 Task: Look for organic products only.
Action: Mouse moved to (17, 60)
Screenshot: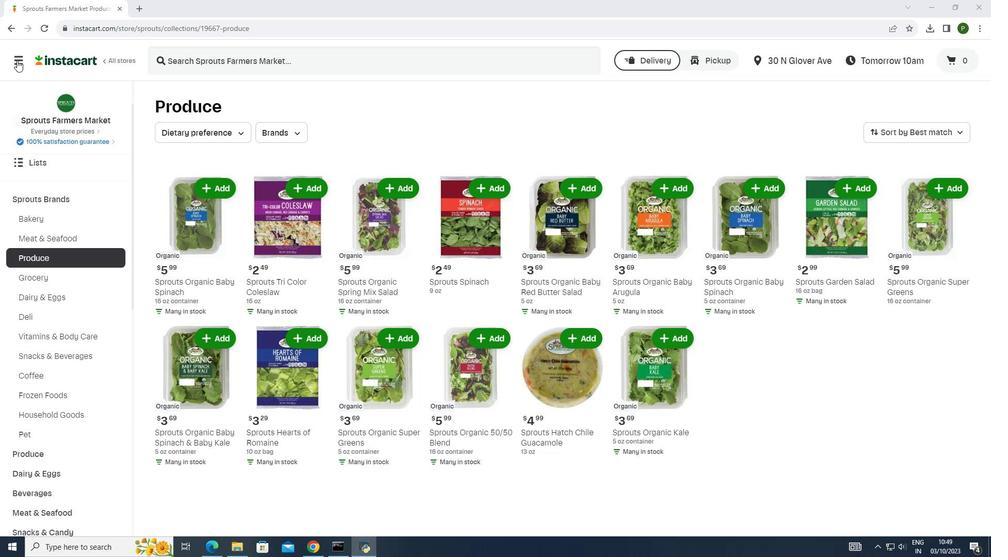 
Action: Mouse pressed left at (17, 60)
Screenshot: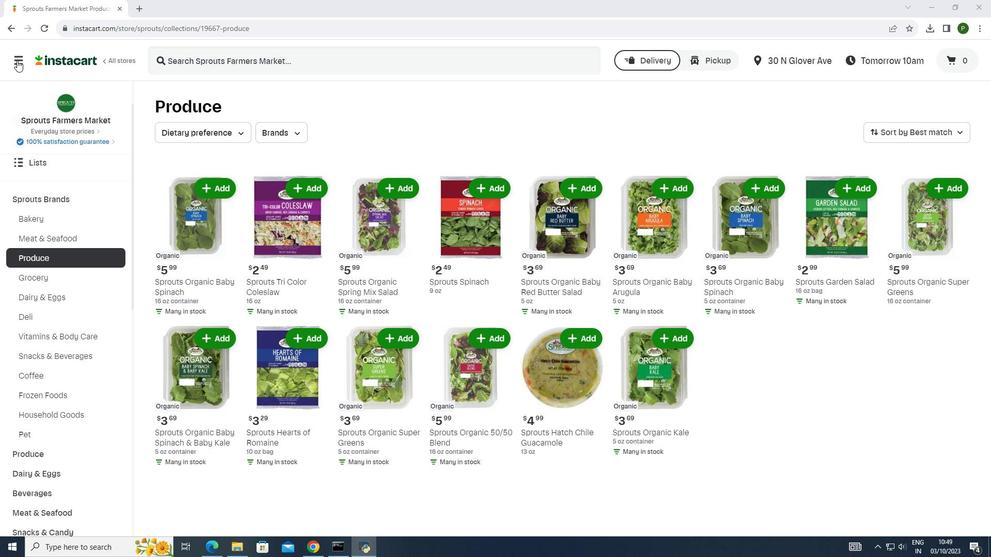 
Action: Mouse moved to (49, 265)
Screenshot: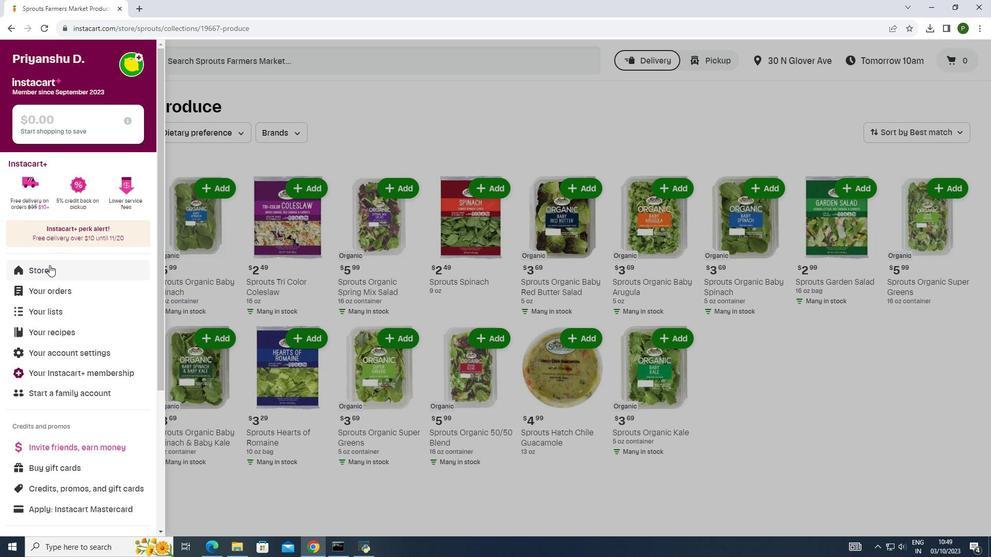 
Action: Mouse pressed left at (49, 265)
Screenshot: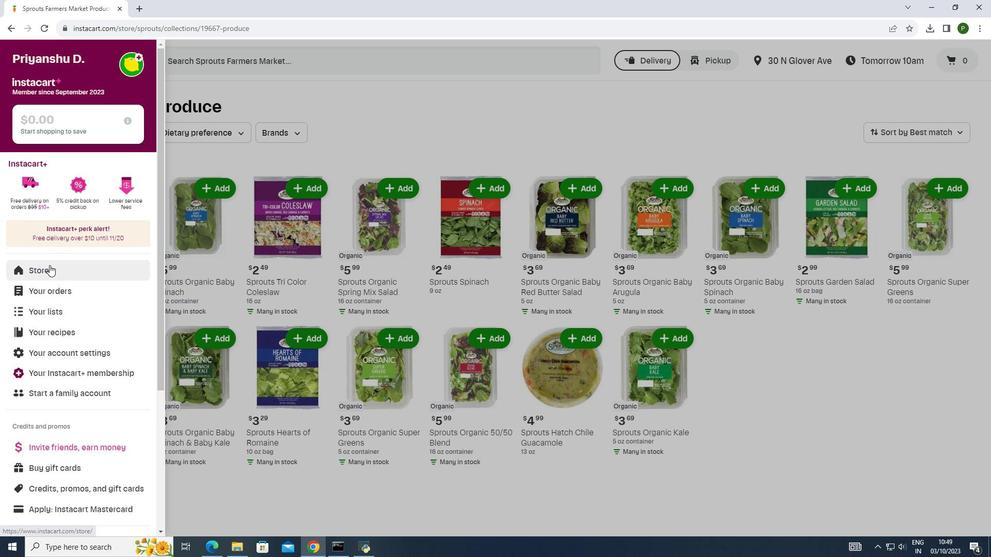 
Action: Mouse moved to (223, 107)
Screenshot: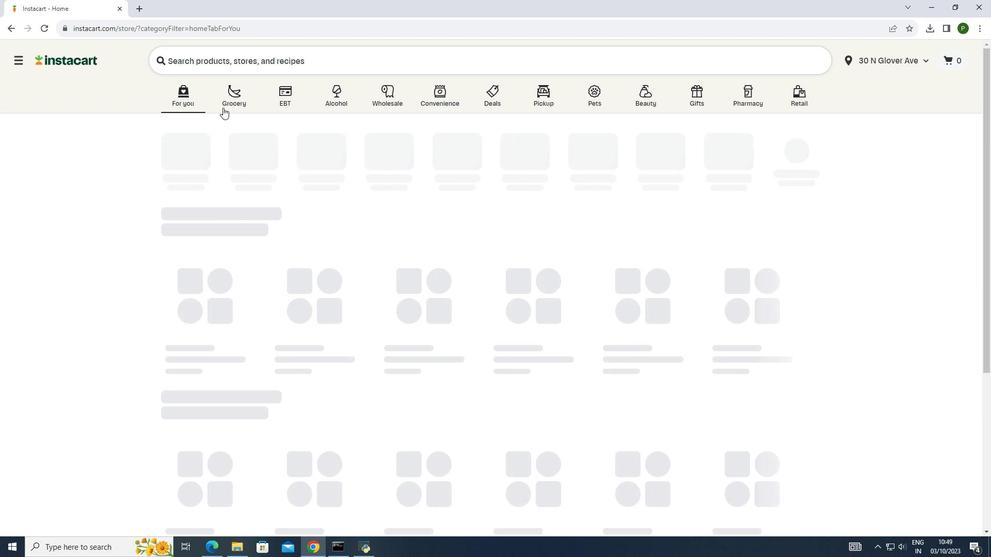 
Action: Mouse pressed left at (223, 107)
Screenshot: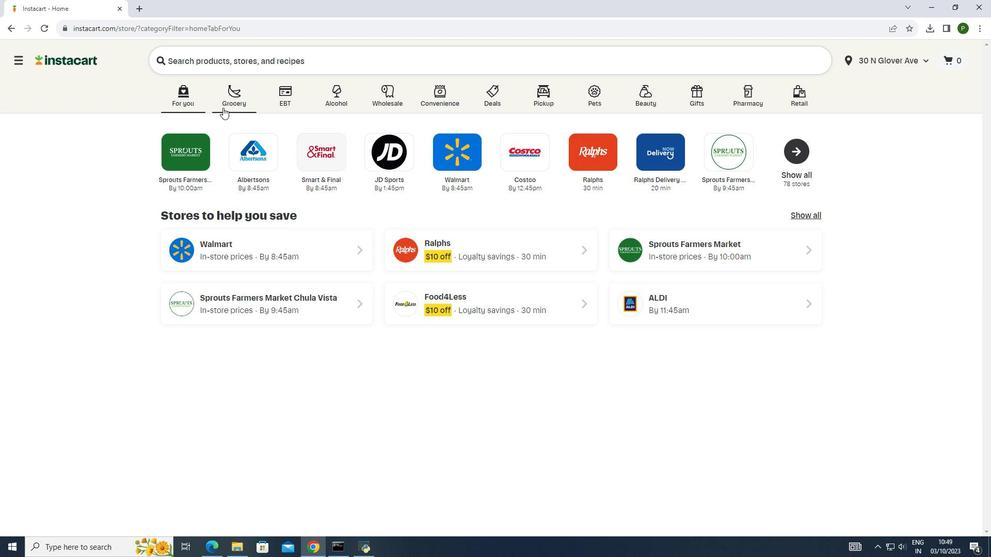 
Action: Mouse moved to (513, 154)
Screenshot: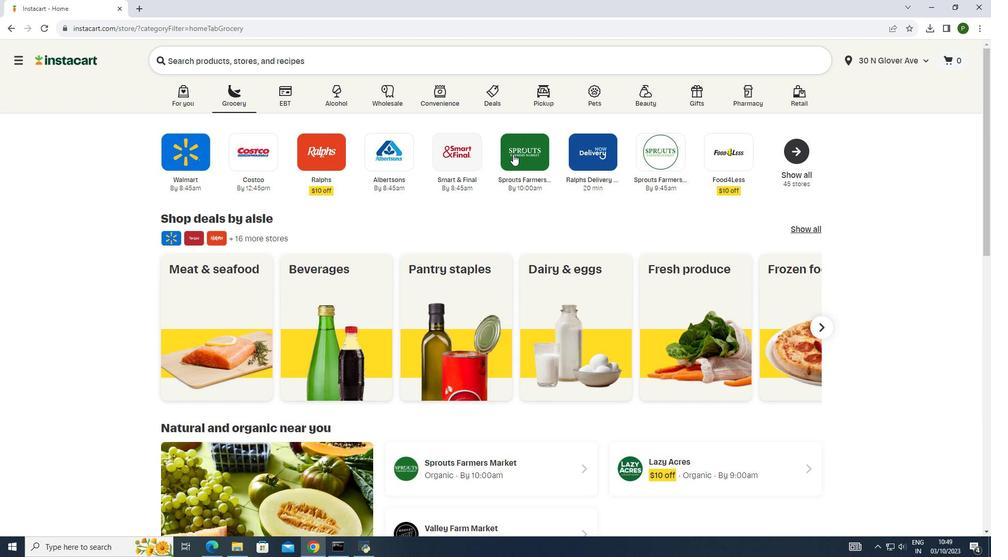 
Action: Mouse pressed left at (513, 154)
Screenshot: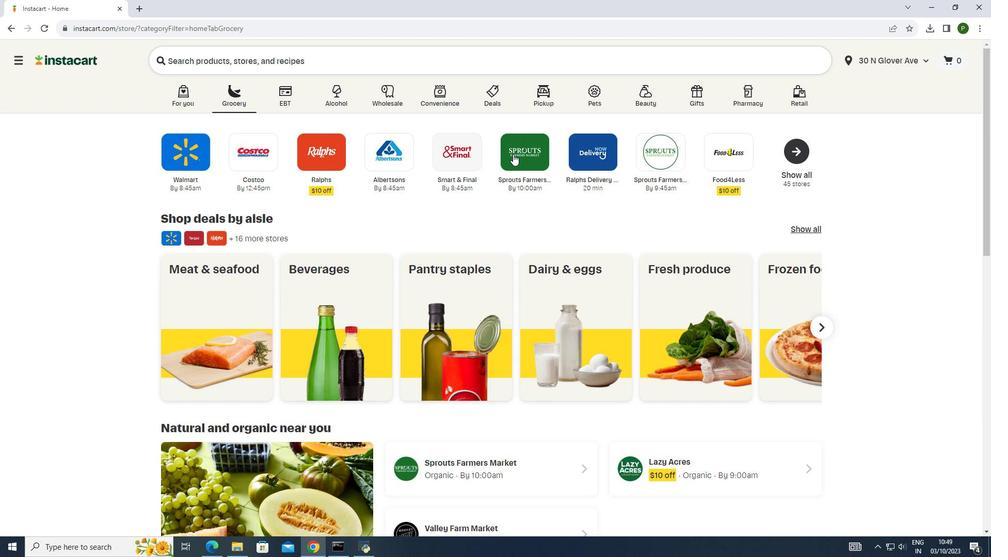 
Action: Mouse moved to (68, 272)
Screenshot: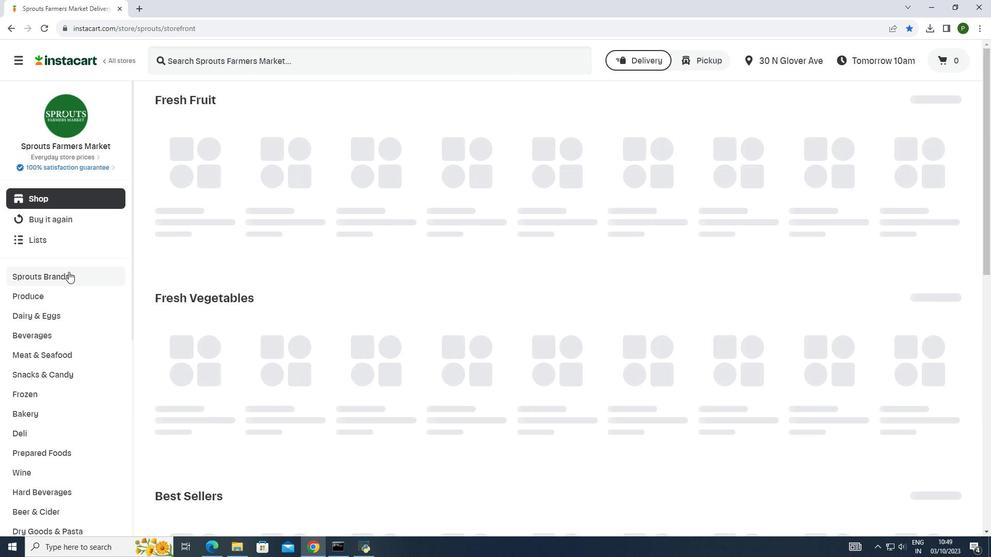 
Action: Mouse pressed left at (68, 272)
Screenshot: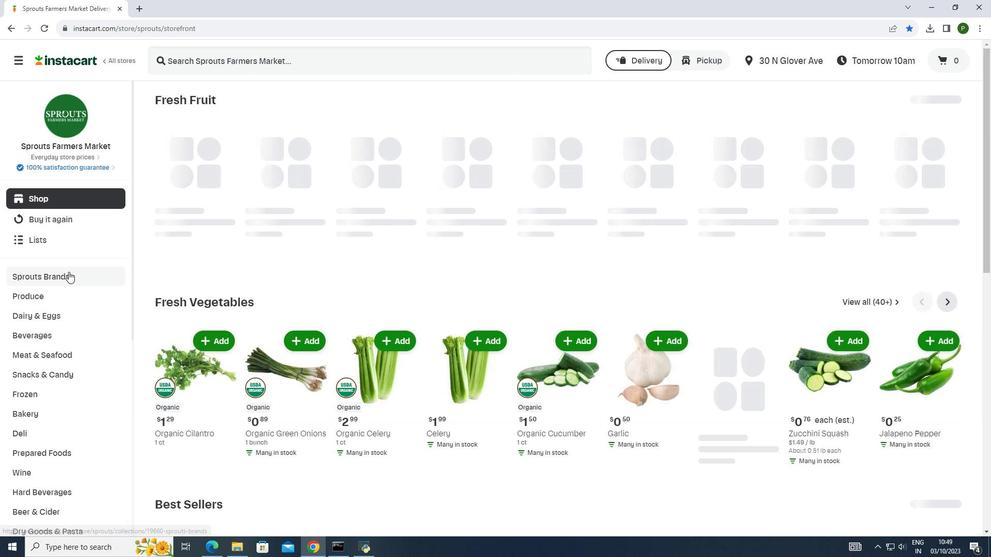 
Action: Mouse moved to (40, 333)
Screenshot: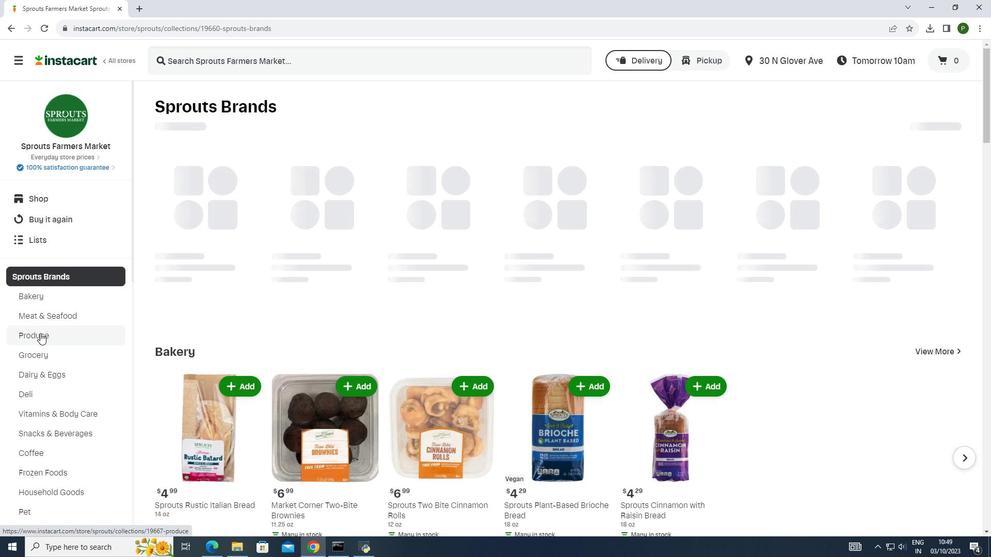 
Action: Mouse pressed left at (40, 333)
Screenshot: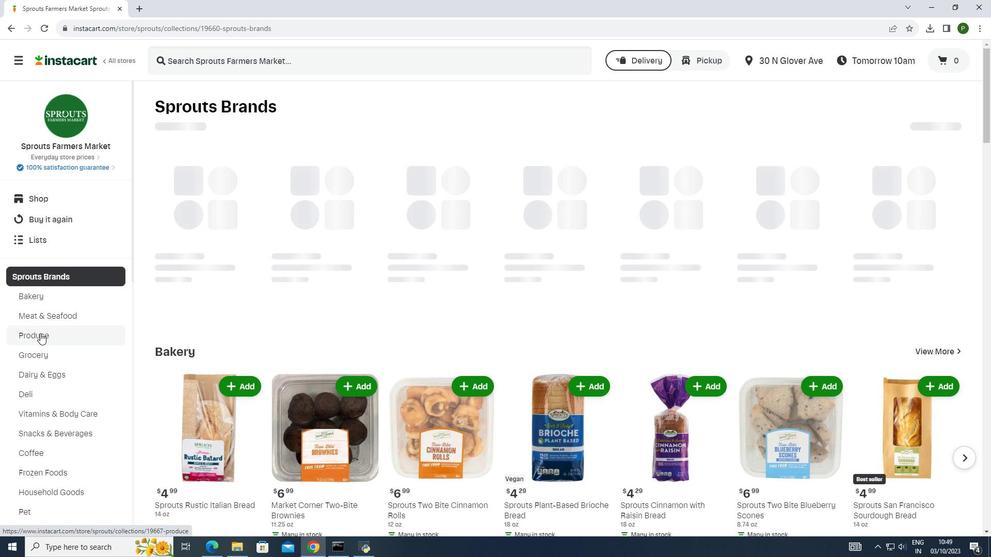 
Action: Mouse moved to (242, 134)
Screenshot: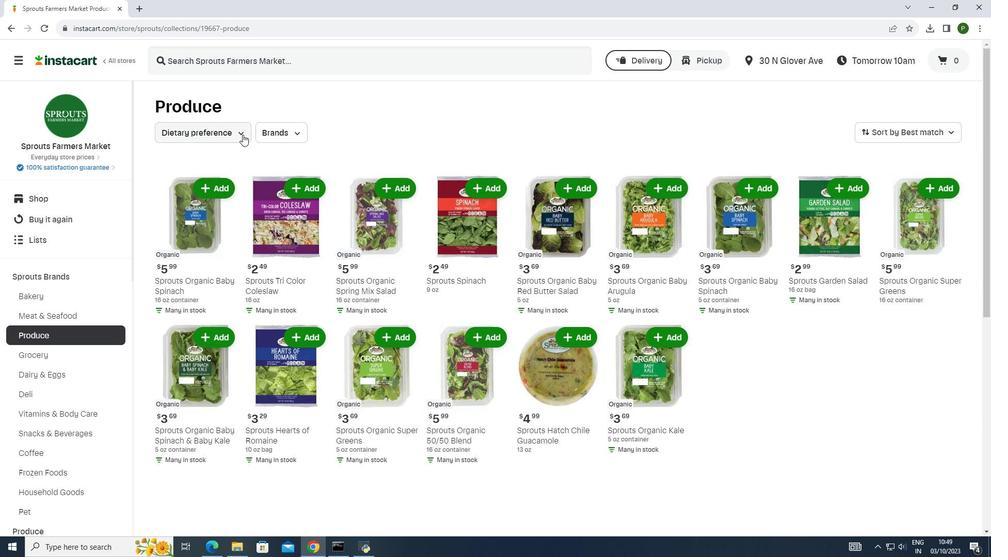 
Action: Mouse pressed left at (242, 134)
Screenshot: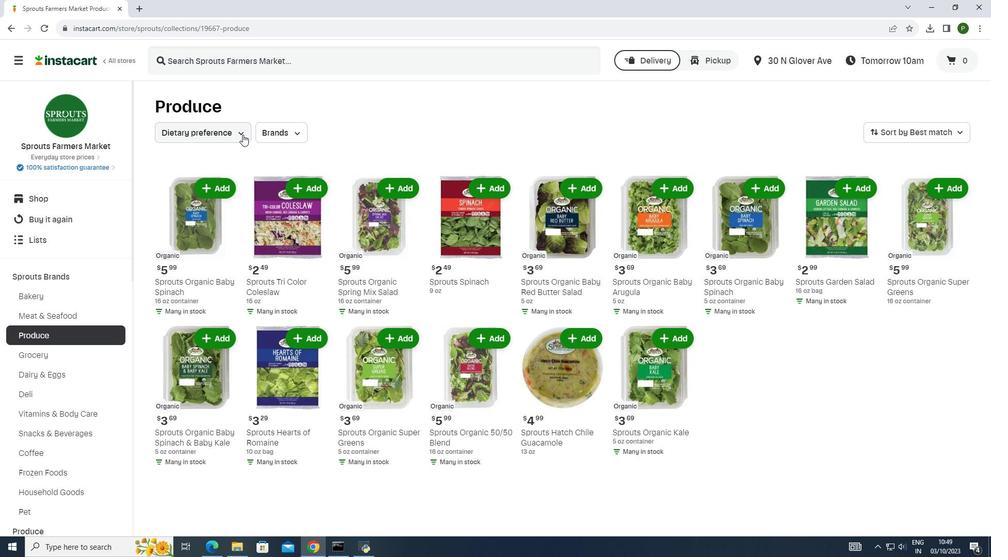 
Action: Mouse moved to (167, 164)
Screenshot: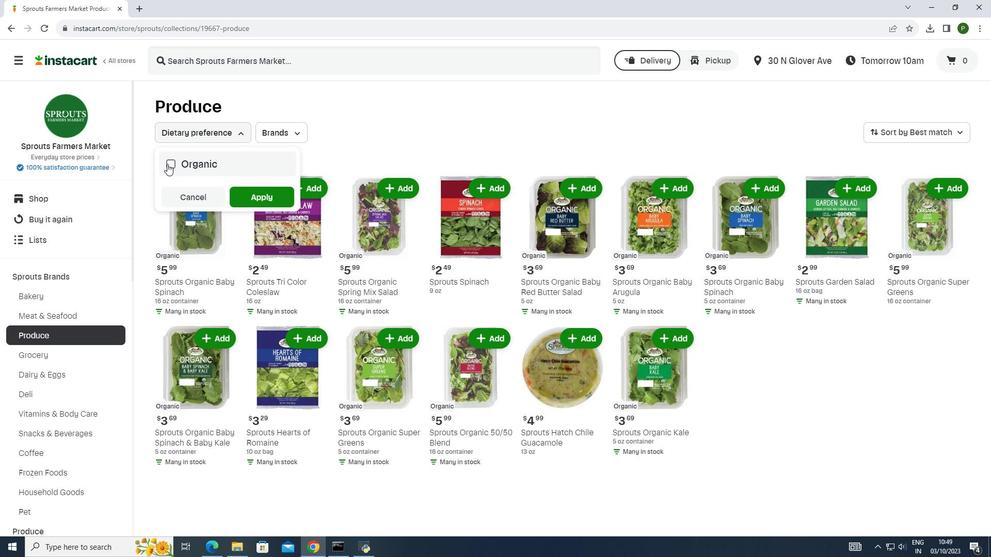 
Action: Mouse pressed left at (167, 164)
Screenshot: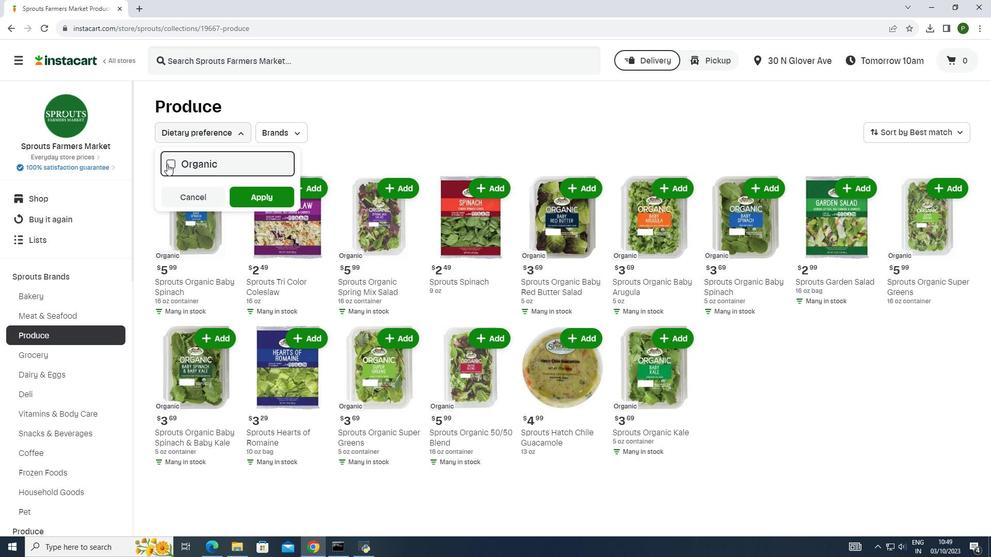 
Action: Mouse moved to (274, 193)
Screenshot: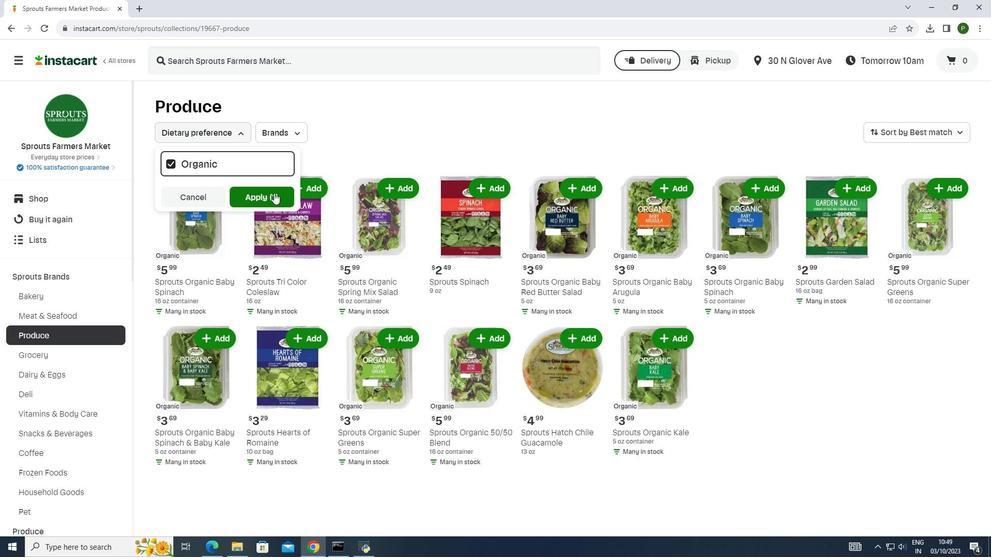 
Action: Mouse pressed left at (274, 193)
Screenshot: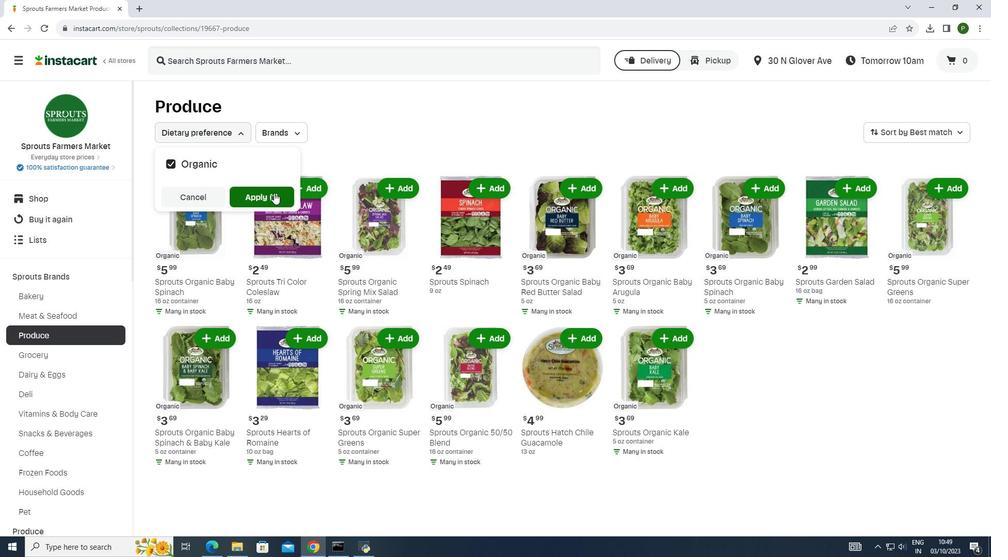 
